 Task: Create a task  Add support for user-generated content and comments , assign it to team member softage.9@softage.net in the project VentureTech and update the status of the task to  On Track  , set the priority of the task to Low.
Action: Mouse moved to (48, 381)
Screenshot: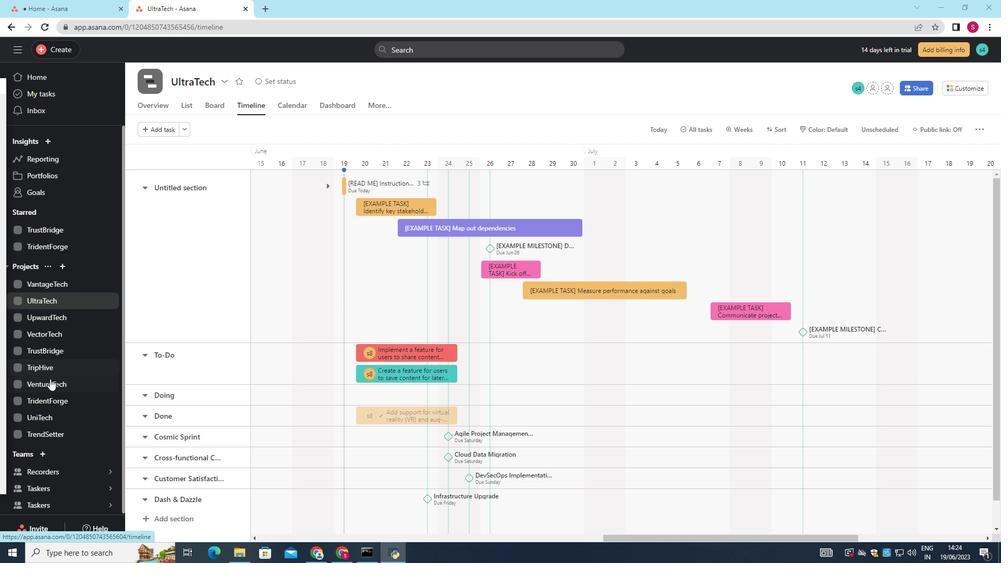 
Action: Mouse pressed left at (48, 381)
Screenshot: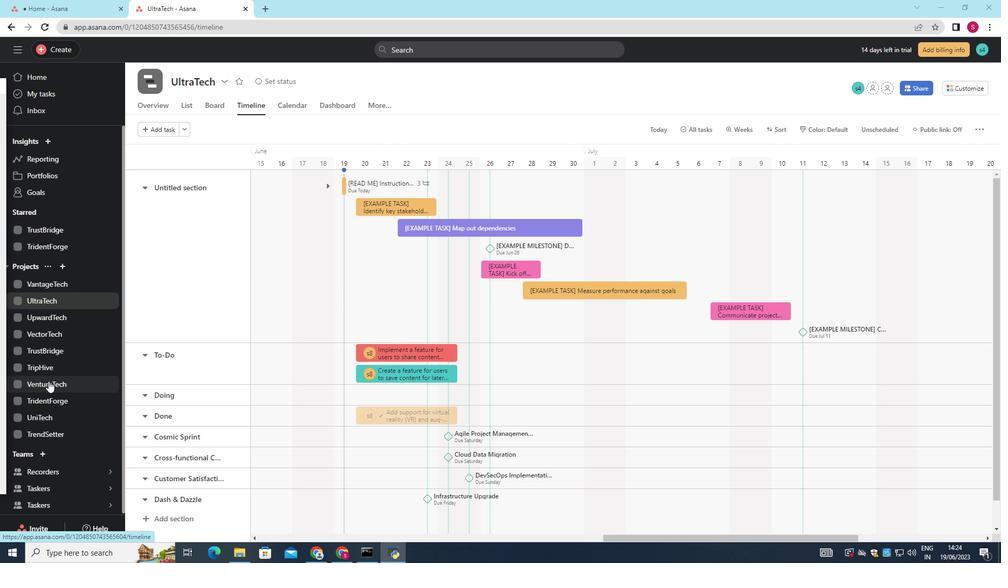 
Action: Mouse moved to (360, 272)
Screenshot: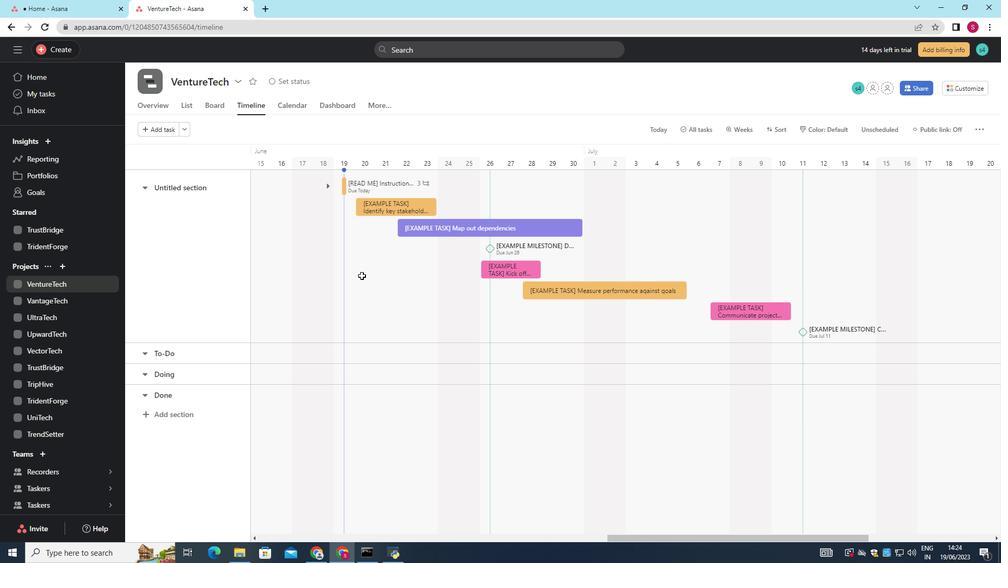 
Action: Mouse pressed left at (360, 272)
Screenshot: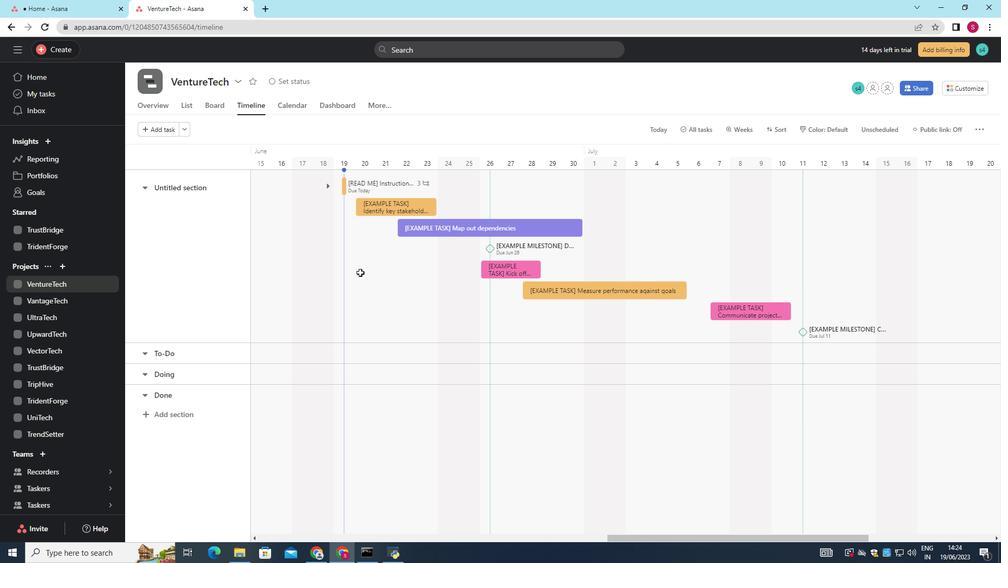 
Action: Mouse moved to (355, 274)
Screenshot: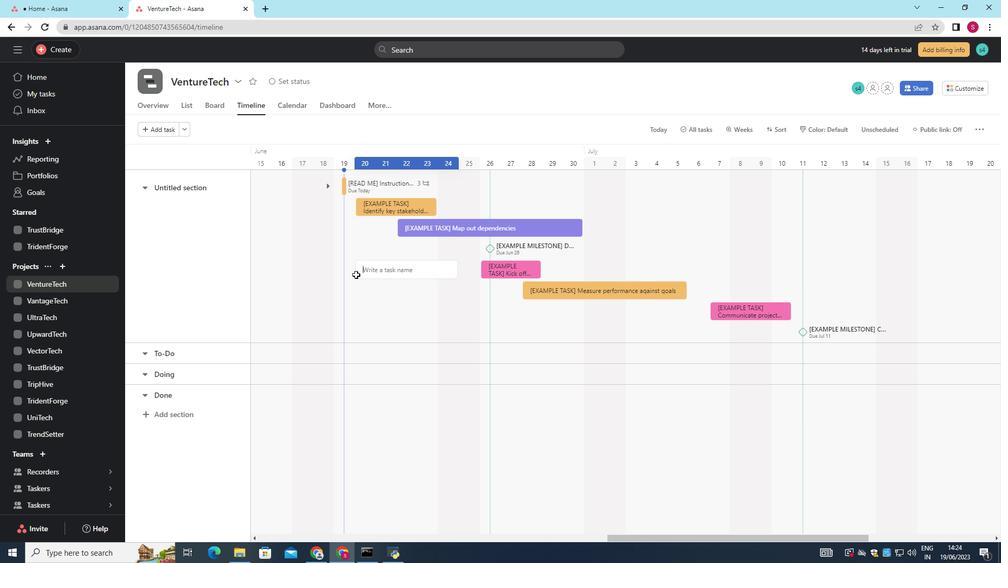 
Action: Key pressed <Key.shift>Add<Key.space>support<Key.space>for<Key.space>user-generated<Key.space>content<Key.space>and<Key.space>comments
Screenshot: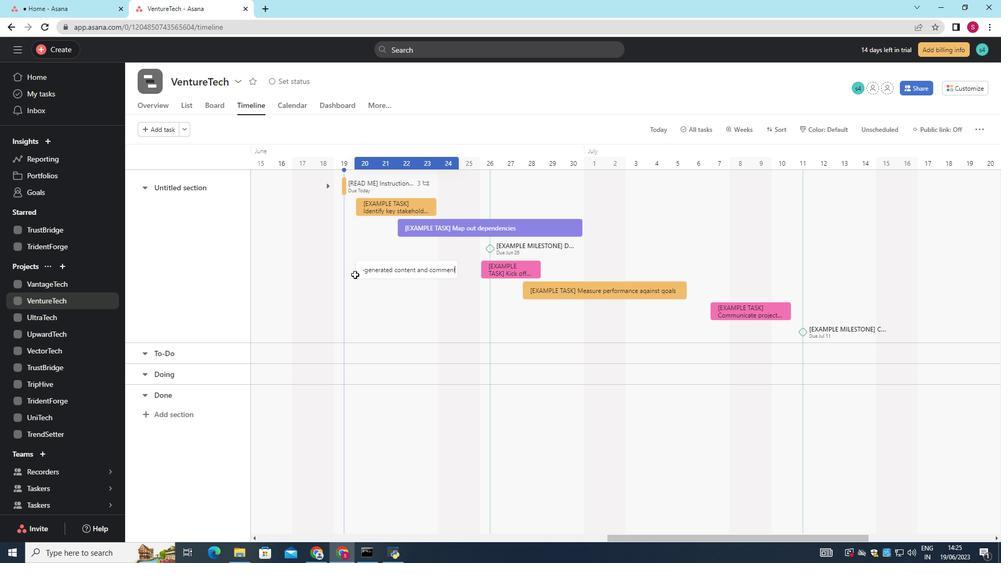 
Action: Mouse moved to (379, 272)
Screenshot: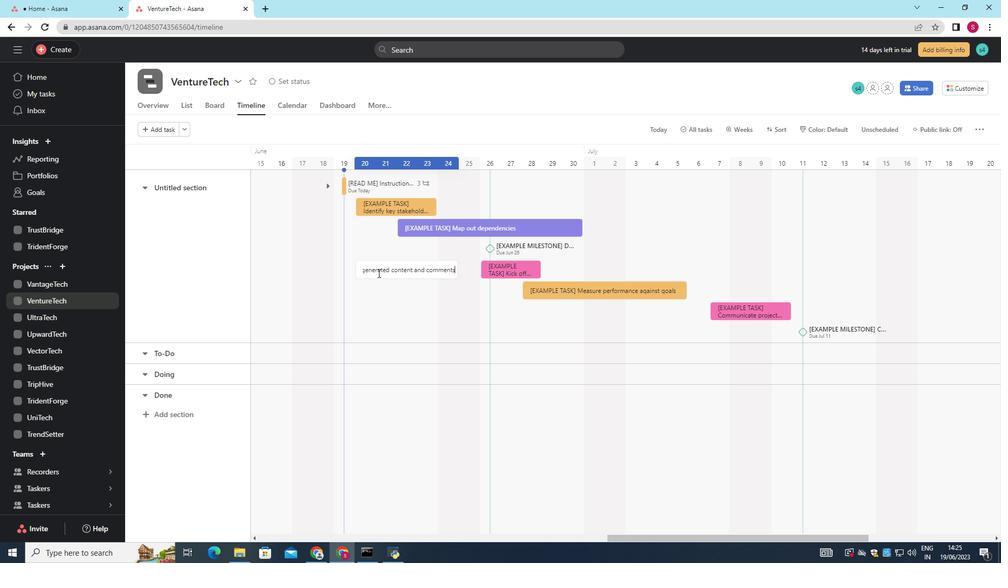 
Action: Key pressed <Key.enter>
Screenshot: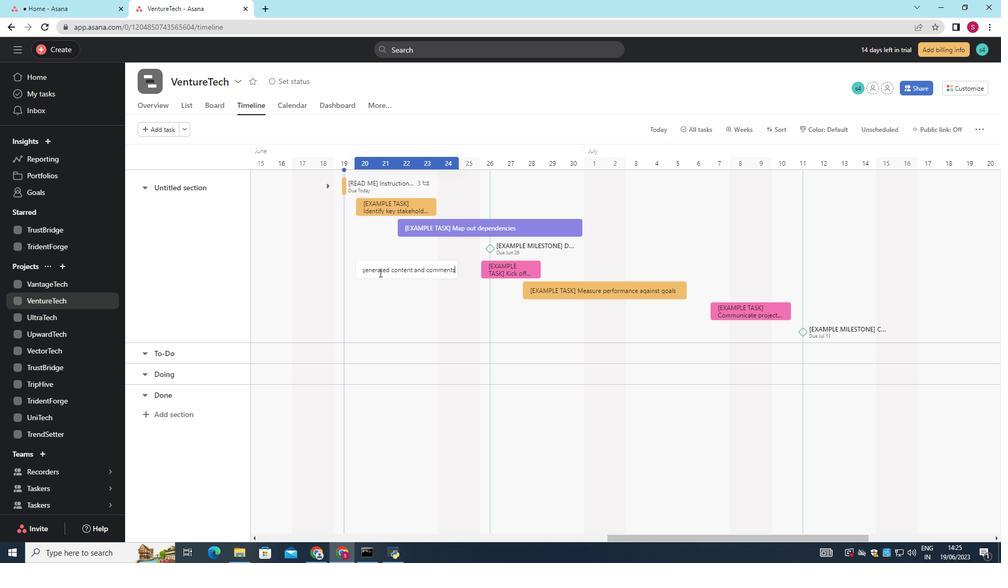 
Action: Mouse moved to (389, 266)
Screenshot: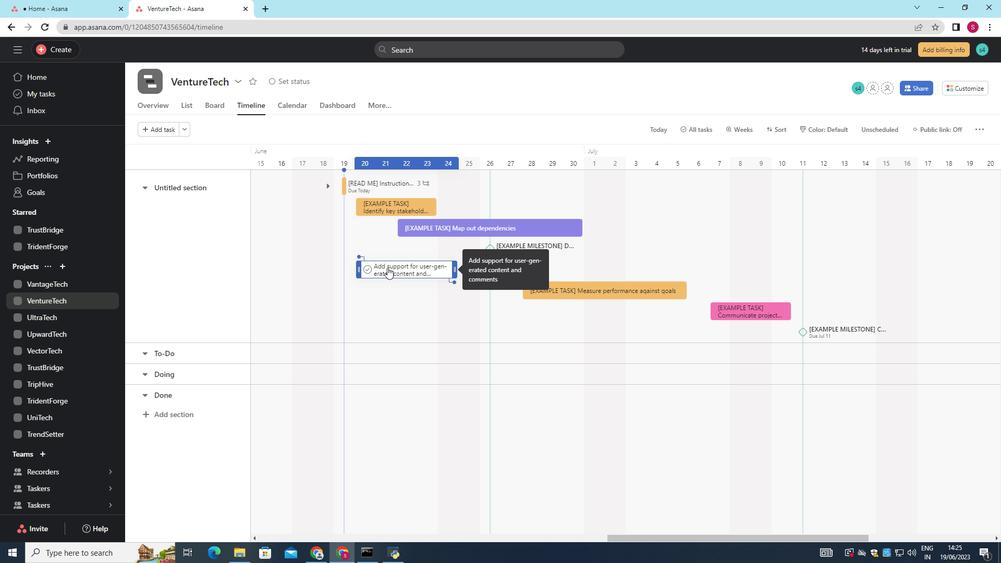 
Action: Mouse pressed left at (389, 266)
Screenshot: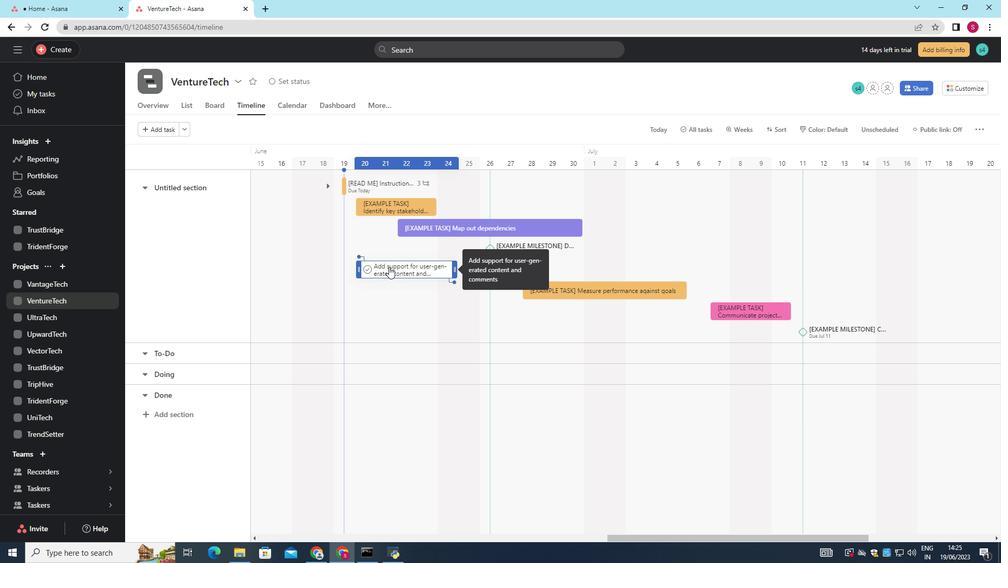 
Action: Mouse moved to (750, 186)
Screenshot: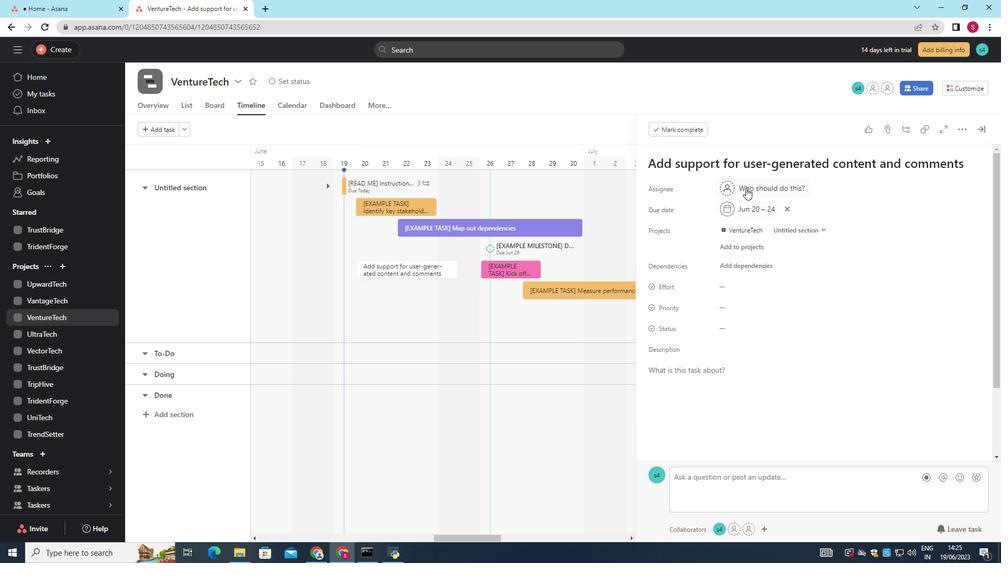 
Action: Mouse pressed left at (750, 186)
Screenshot: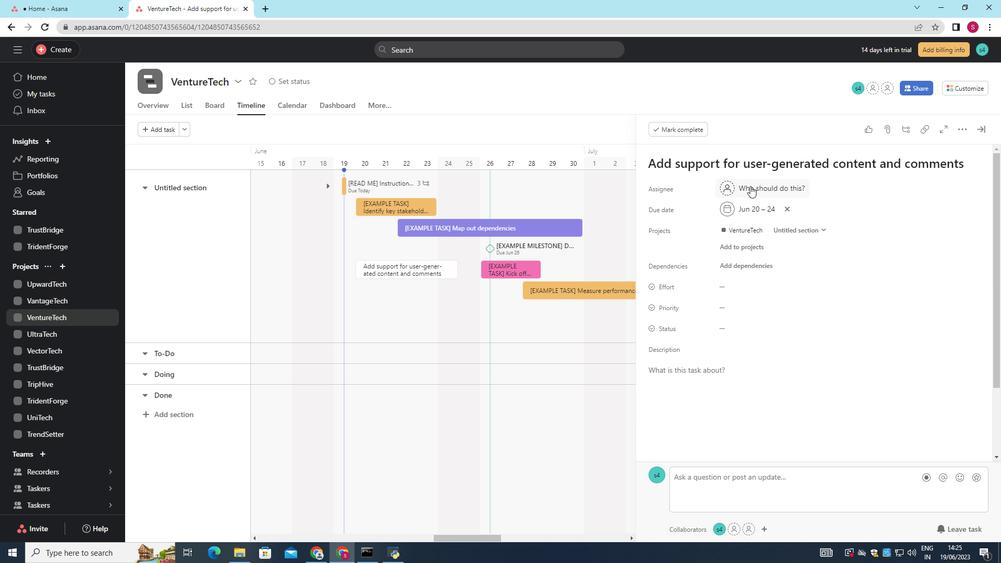 
Action: Mouse moved to (621, 275)
Screenshot: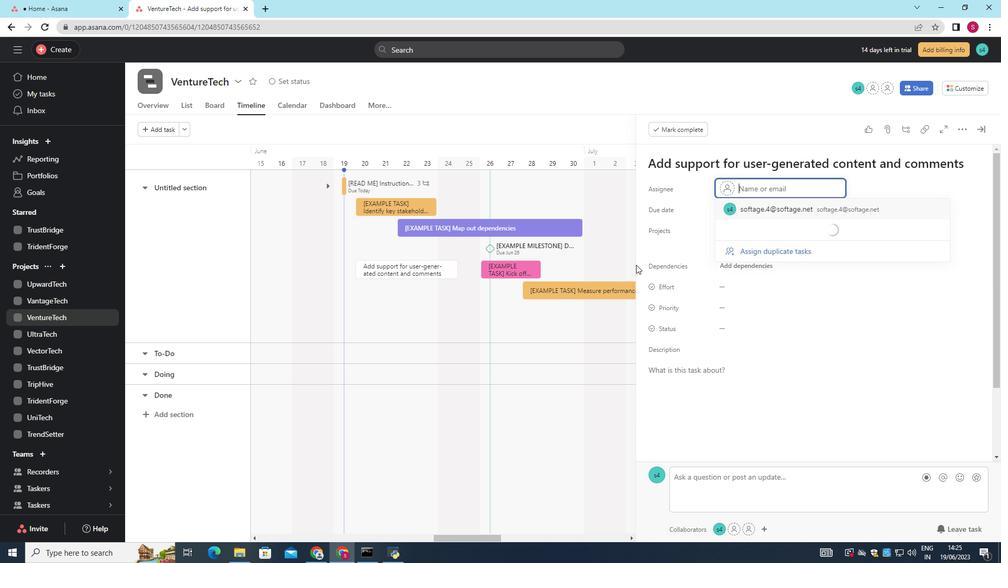 
Action: Key pressed softage.9<Key.shift>@softage.net
Screenshot: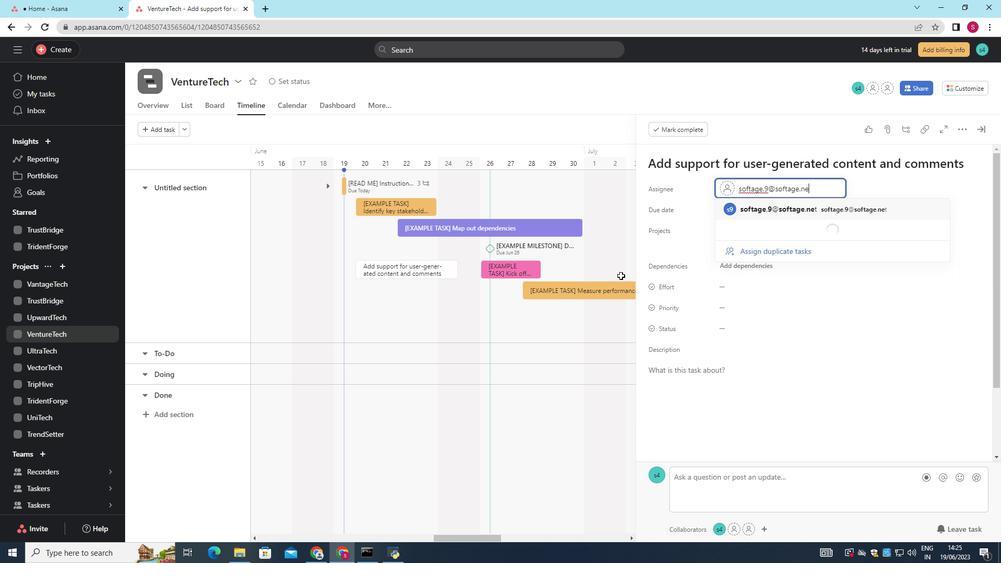 
Action: Mouse moved to (768, 331)
Screenshot: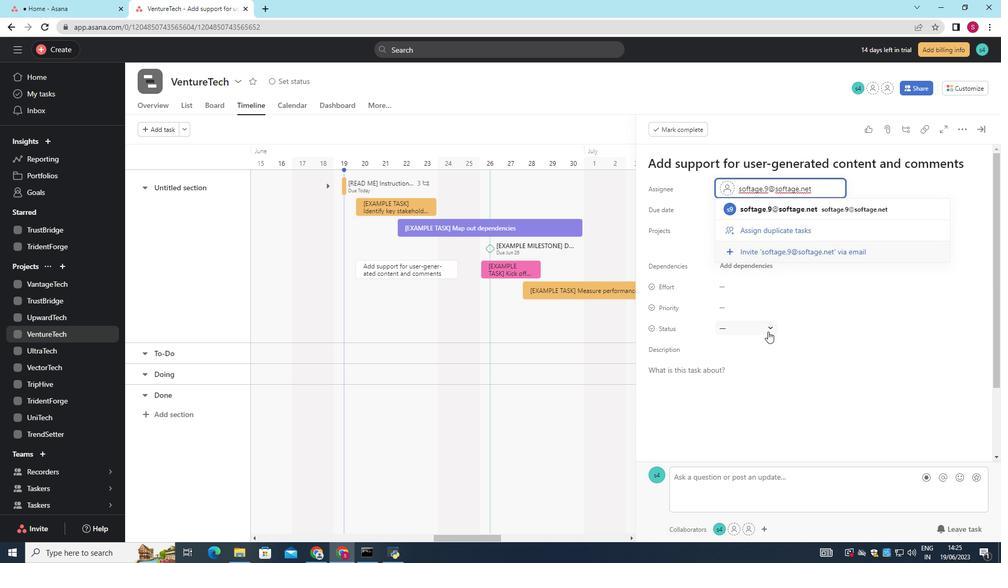 
Action: Mouse pressed left at (768, 331)
Screenshot: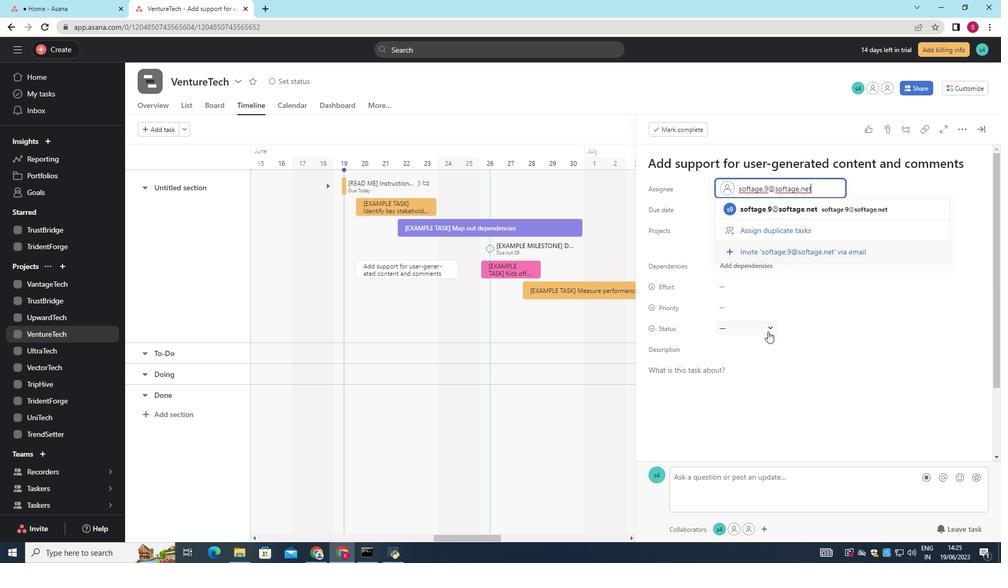 
Action: Mouse moved to (755, 363)
Screenshot: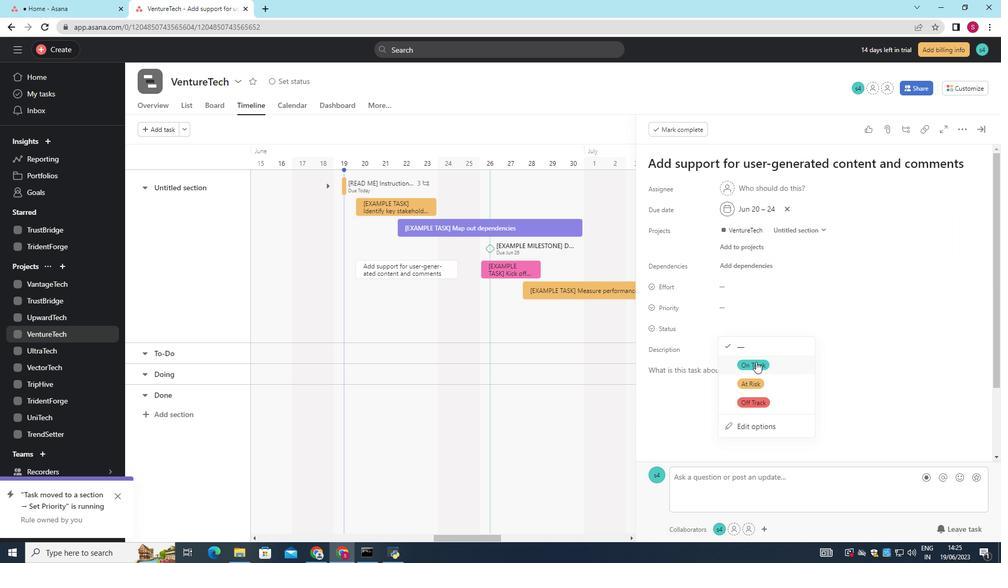 
Action: Mouse pressed left at (755, 363)
Screenshot: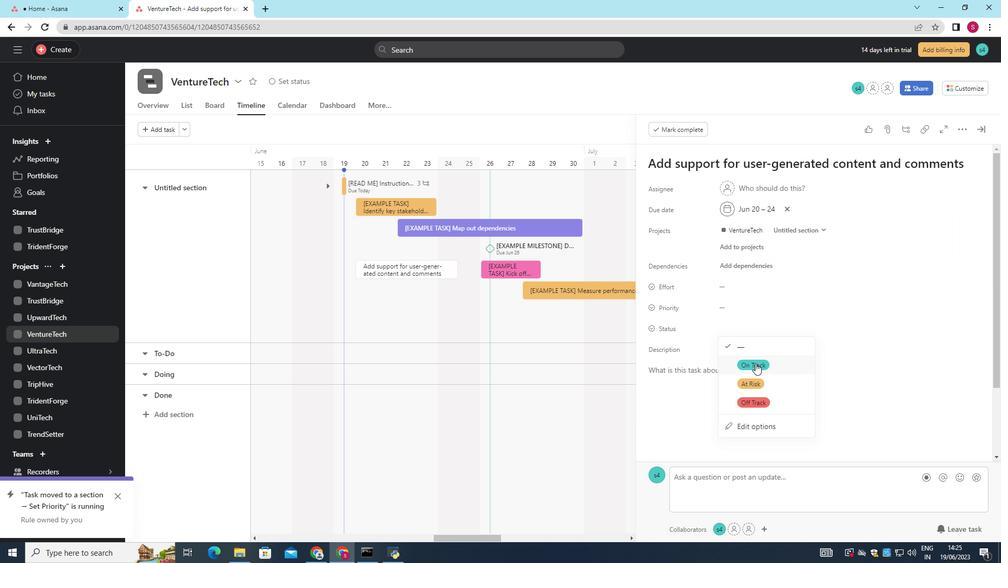 
Action: Mouse moved to (773, 308)
Screenshot: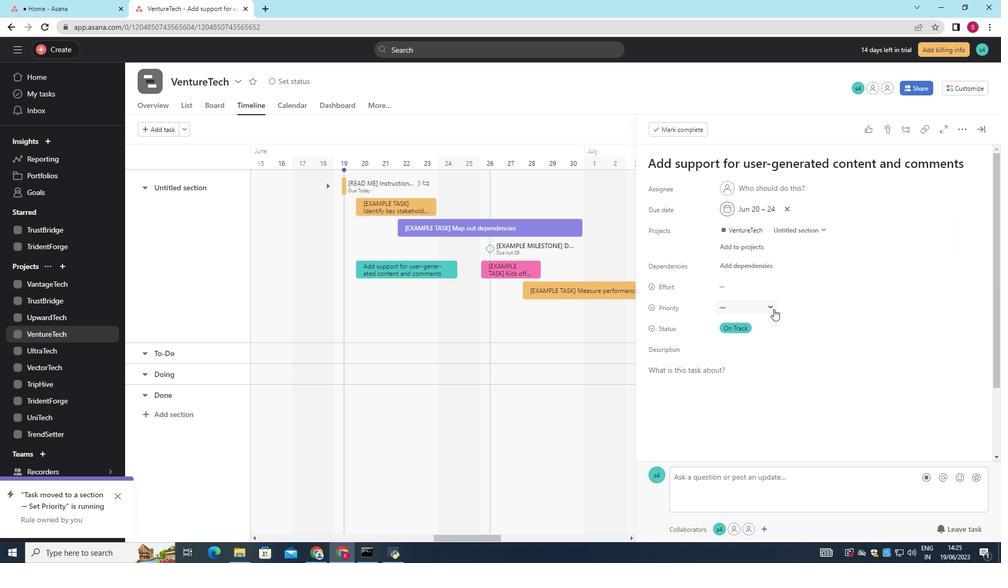 
Action: Mouse pressed left at (773, 308)
Screenshot: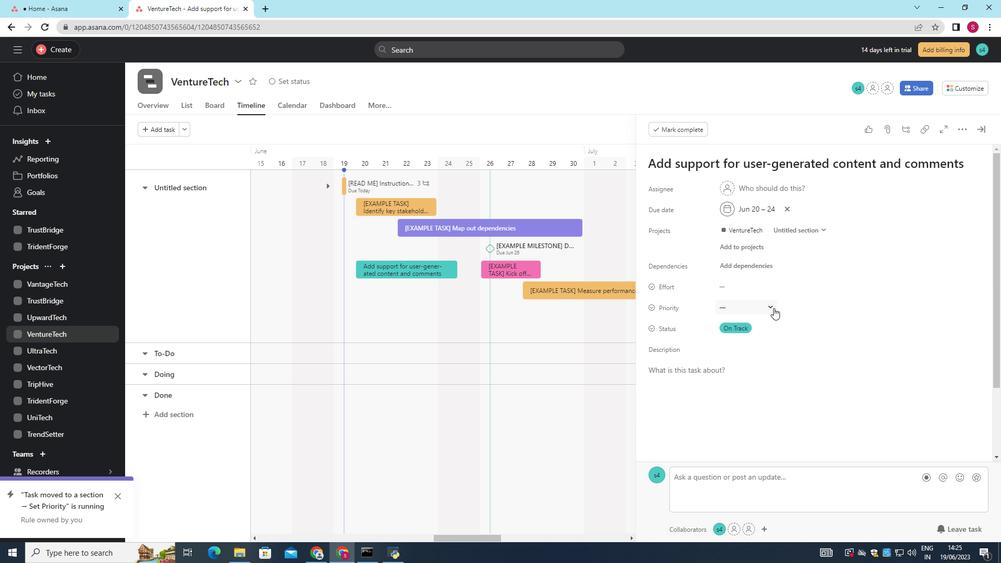 
Action: Mouse moved to (742, 377)
Screenshot: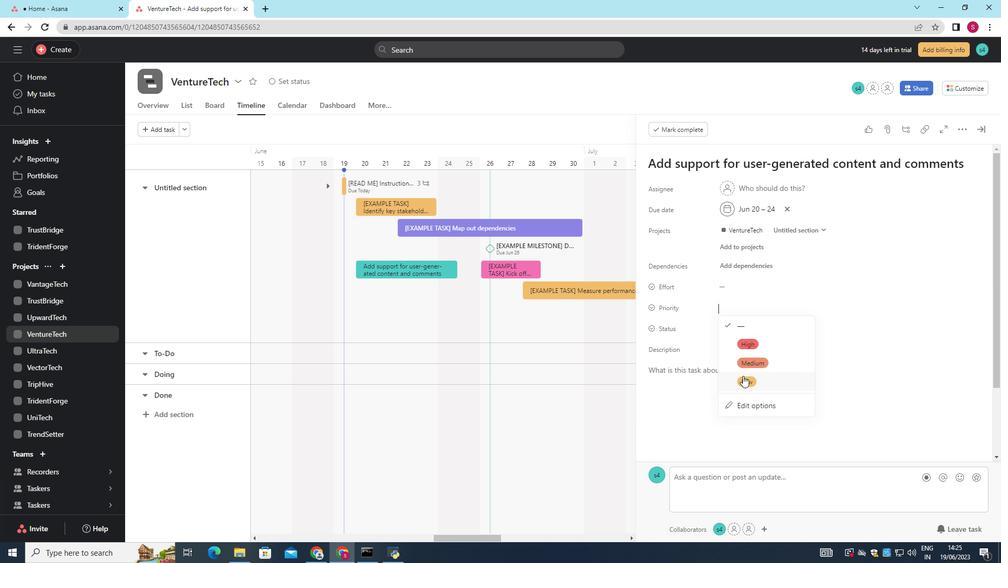 
Action: Mouse pressed left at (742, 377)
Screenshot: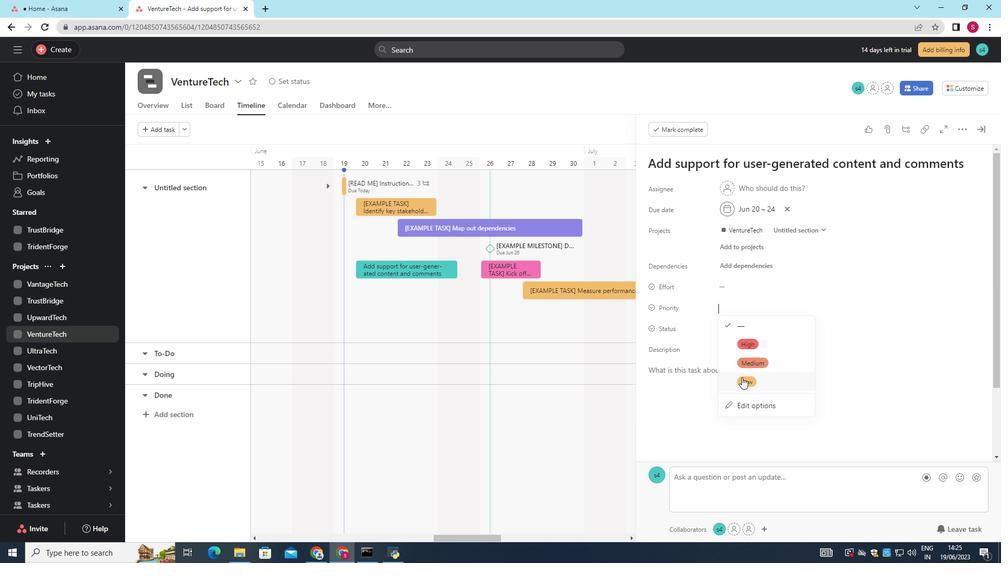 
Action: Mouse moved to (741, 379)
Screenshot: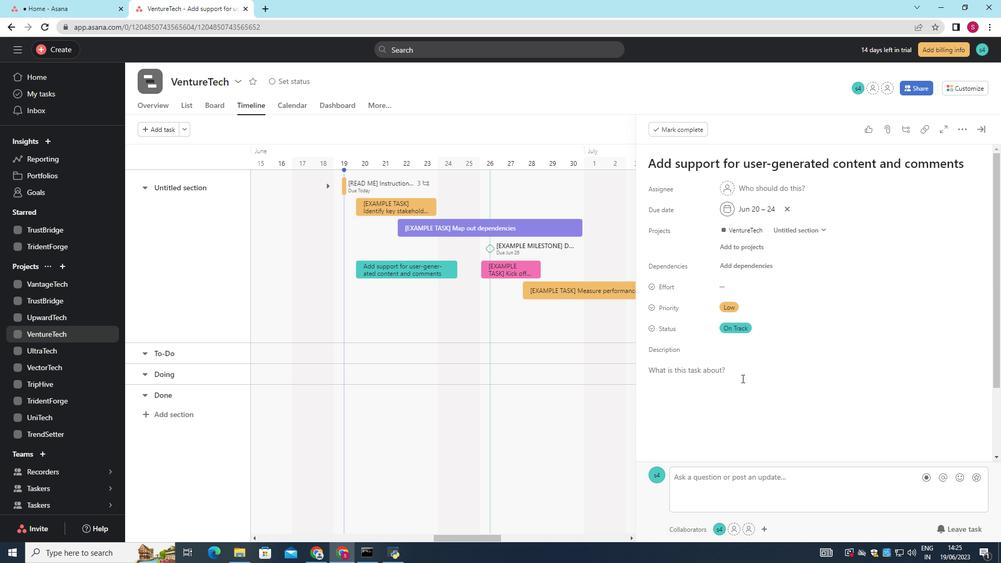 
